 Task: Zoom out the location "Castle in Cleveland, Wisconsin, United States" two times.
Action: Mouse moved to (117, 245)
Screenshot: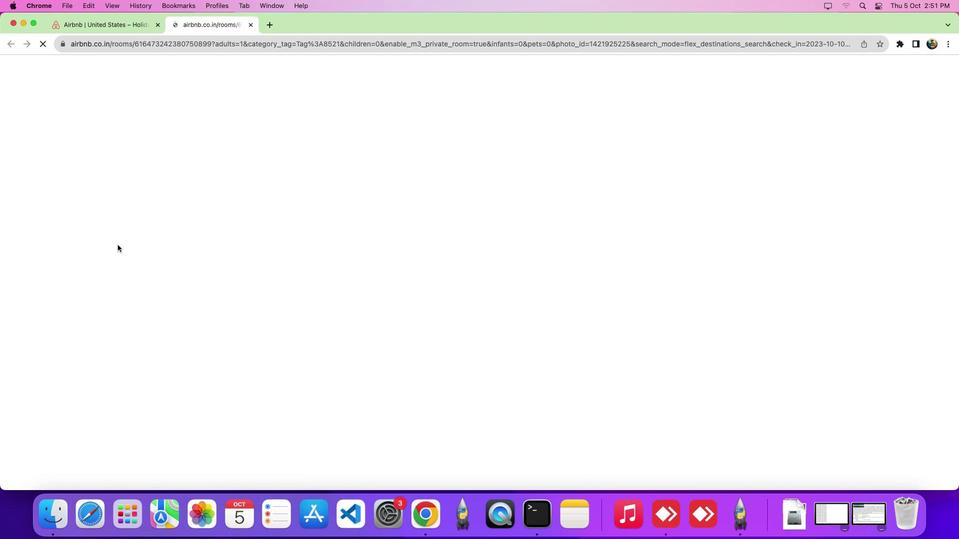 
Action: Mouse pressed left at (117, 245)
Screenshot: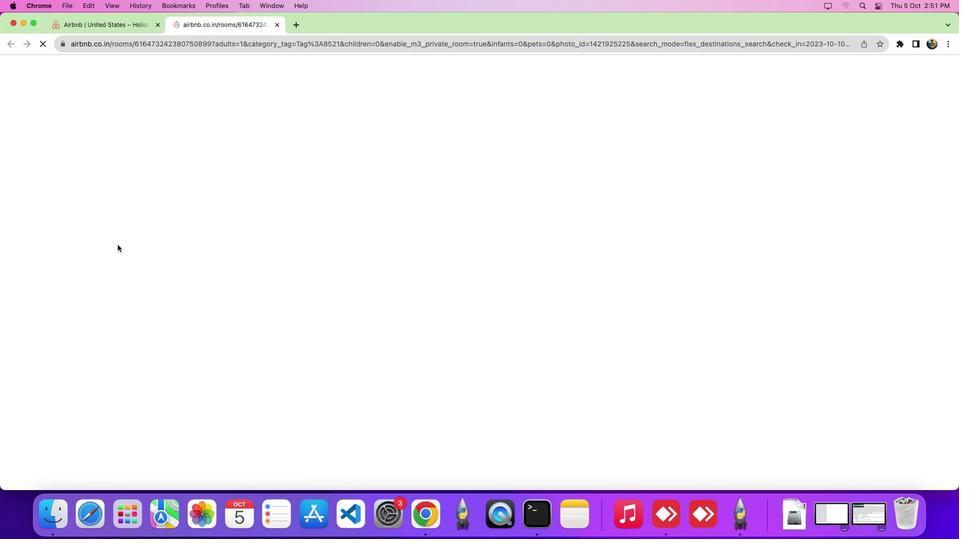 
Action: Mouse moved to (456, 299)
Screenshot: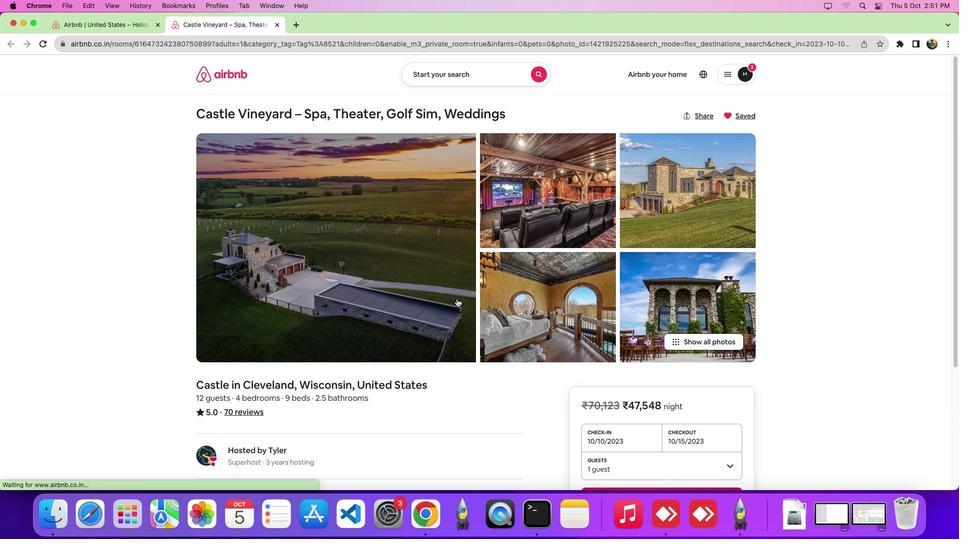 
Action: Mouse scrolled (456, 299) with delta (0, 0)
Screenshot: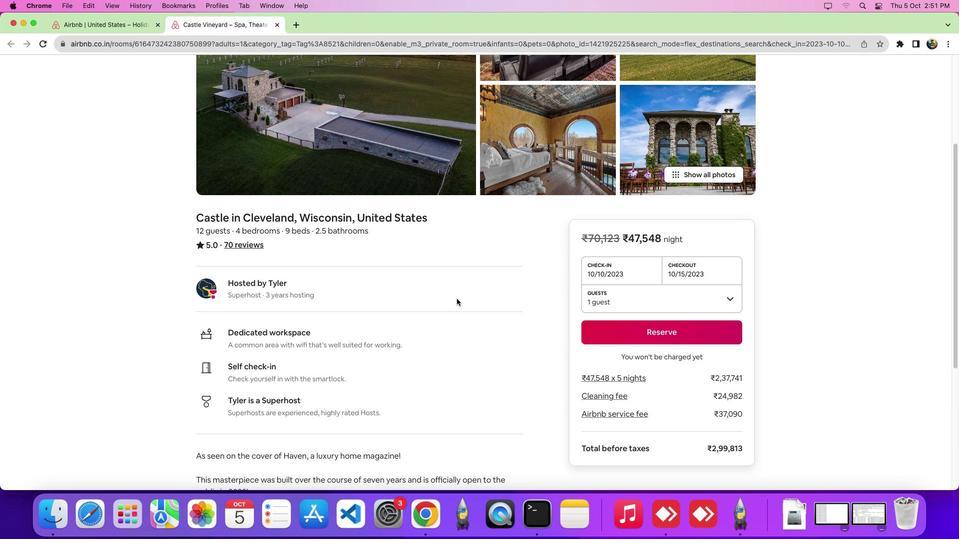 
Action: Mouse scrolled (456, 299) with delta (0, 0)
Screenshot: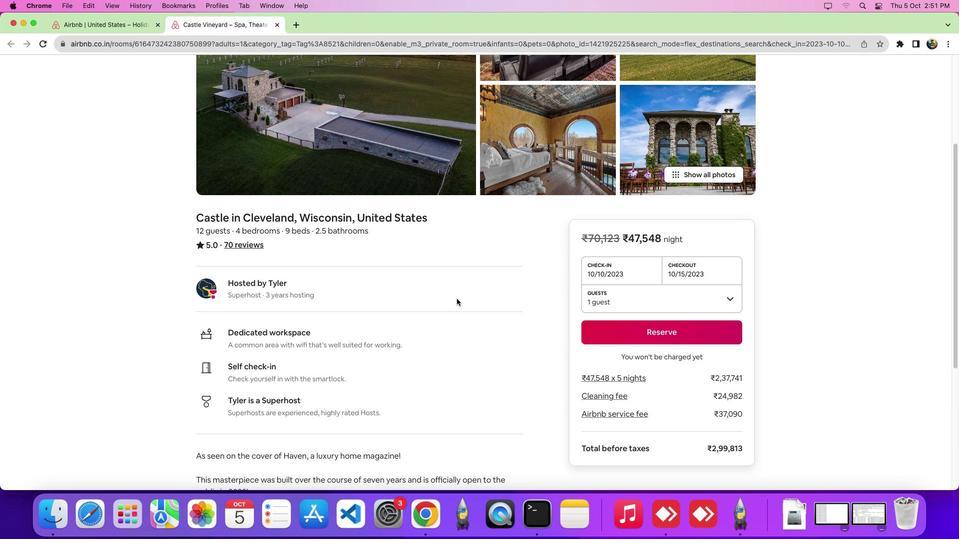 
Action: Mouse scrolled (456, 299) with delta (0, -4)
Screenshot: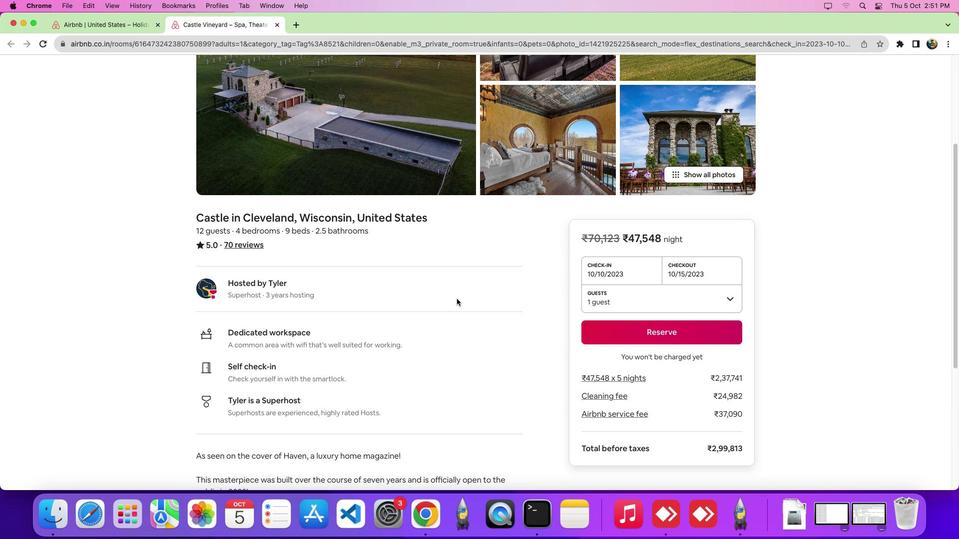 
Action: Mouse scrolled (456, 299) with delta (0, -6)
Screenshot: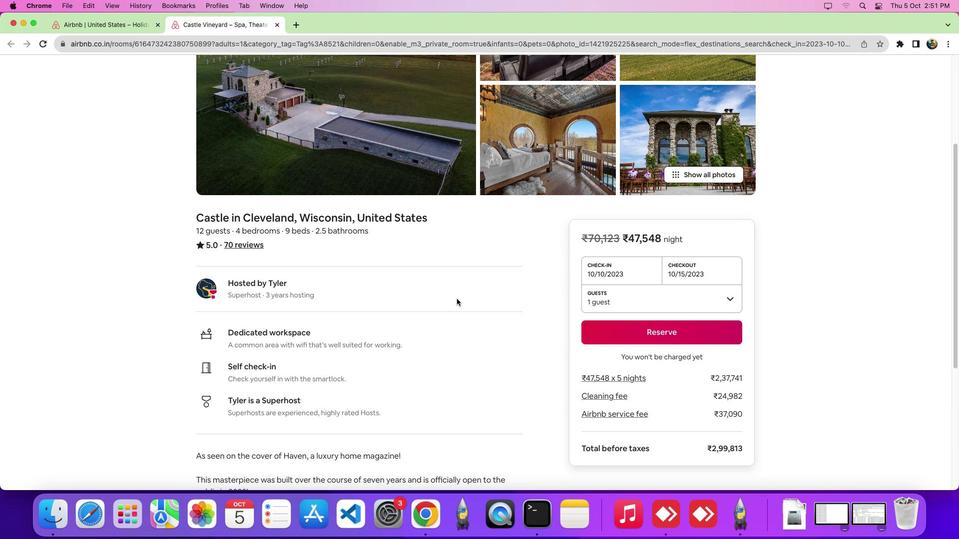 
Action: Mouse scrolled (456, 299) with delta (0, 0)
Screenshot: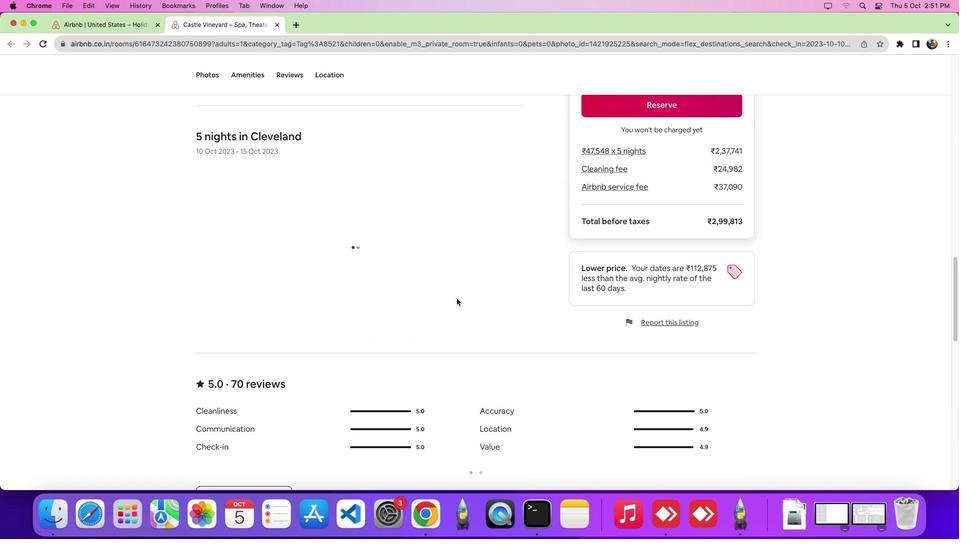 
Action: Mouse scrolled (456, 299) with delta (0, 0)
Screenshot: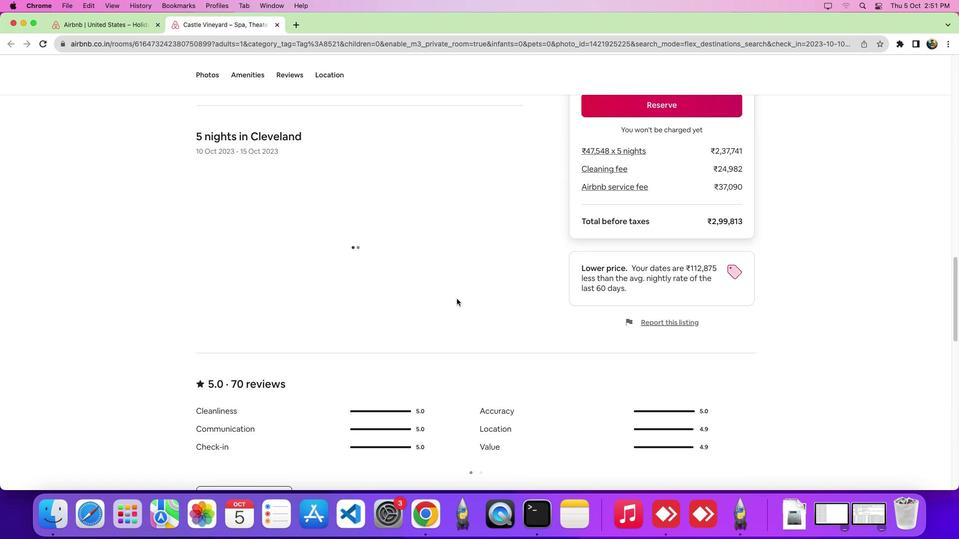 
Action: Mouse scrolled (456, 299) with delta (0, -4)
Screenshot: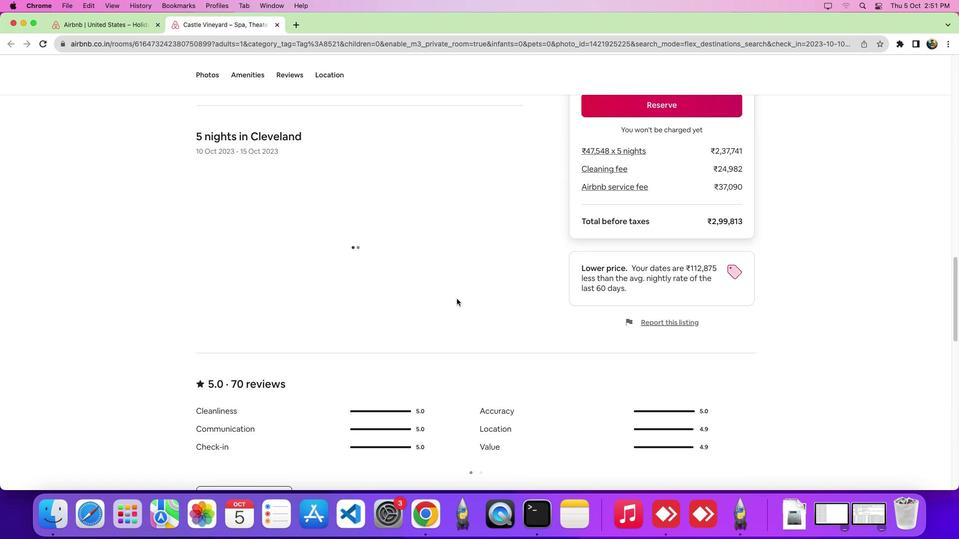 
Action: Mouse scrolled (456, 299) with delta (0, -6)
Screenshot: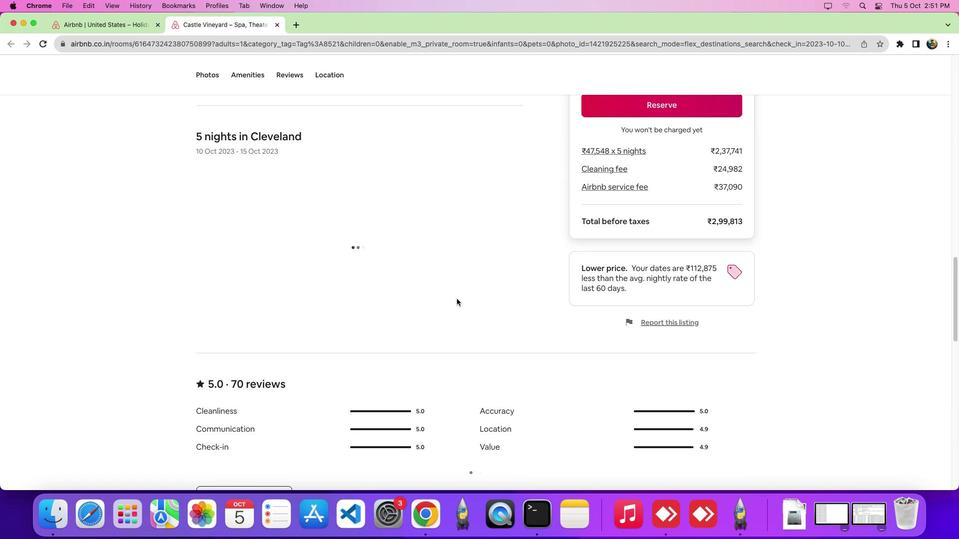 
Action: Mouse scrolled (456, 299) with delta (0, -7)
Screenshot: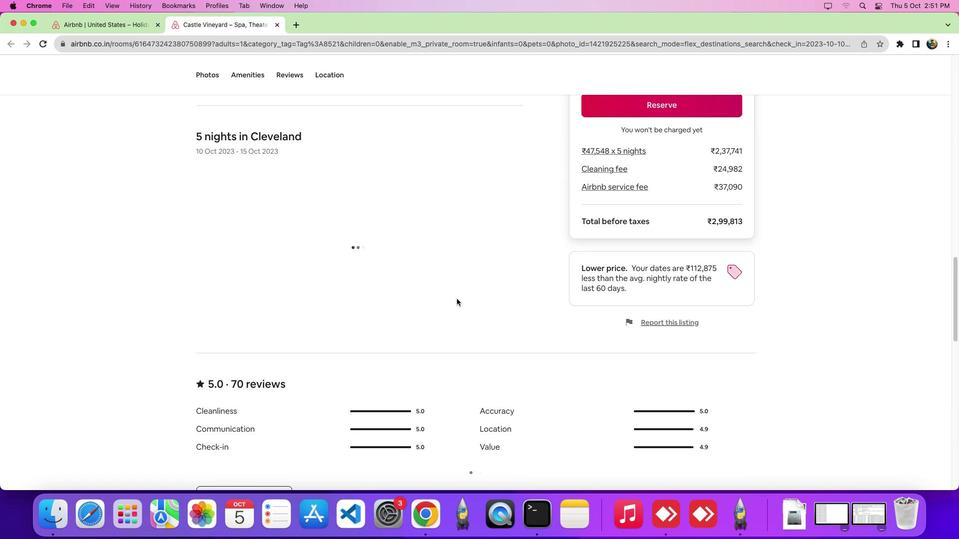 
Action: Mouse moved to (335, 81)
Screenshot: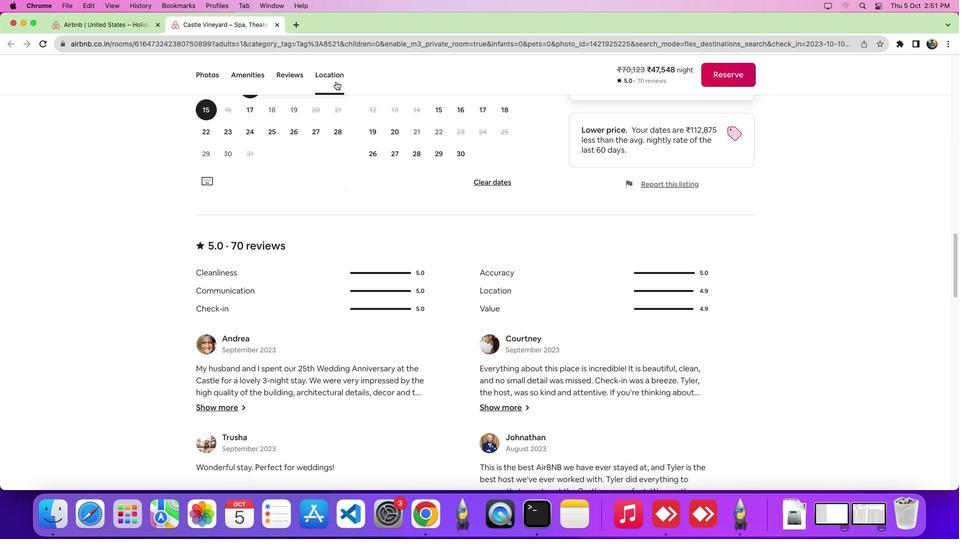 
Action: Mouse pressed left at (335, 81)
Screenshot: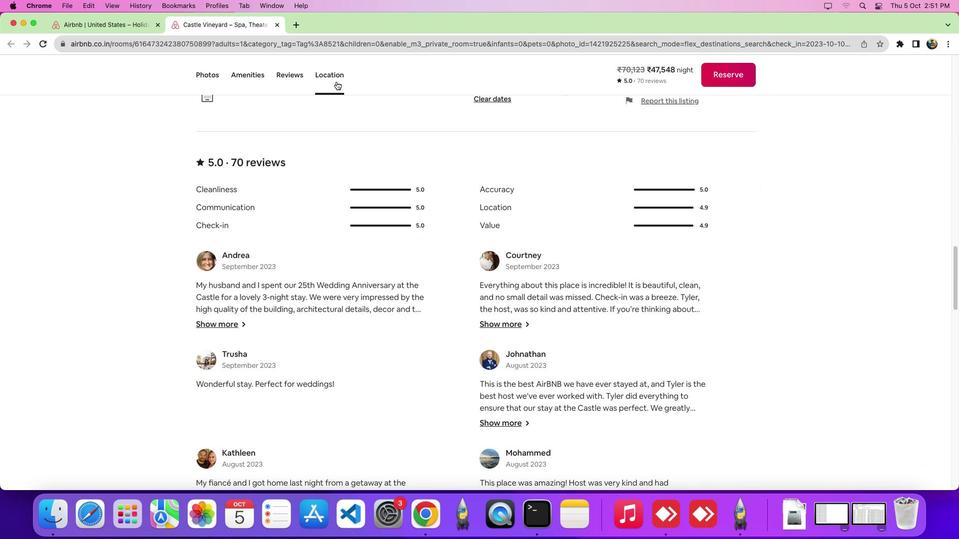 
Action: Mouse moved to (738, 237)
Screenshot: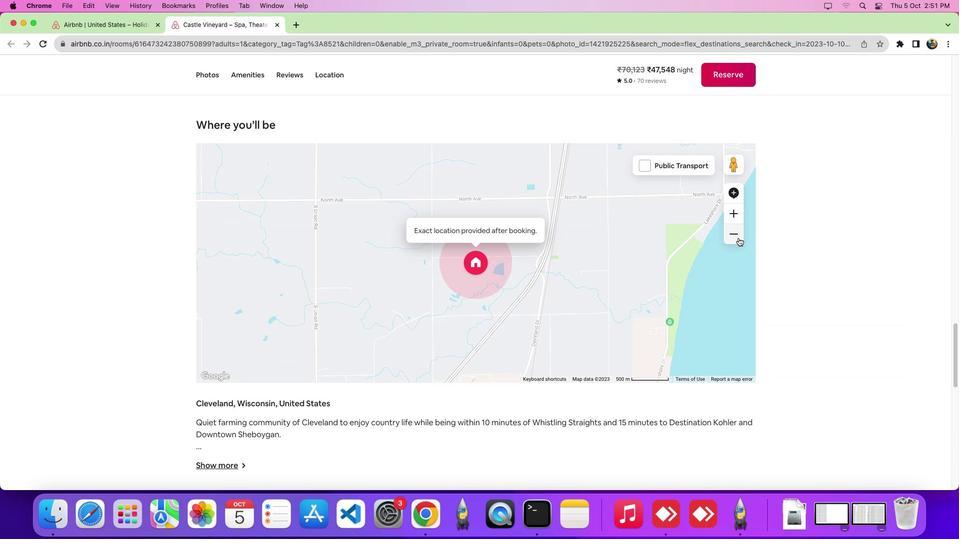 
Action: Mouse pressed left at (738, 237)
Screenshot: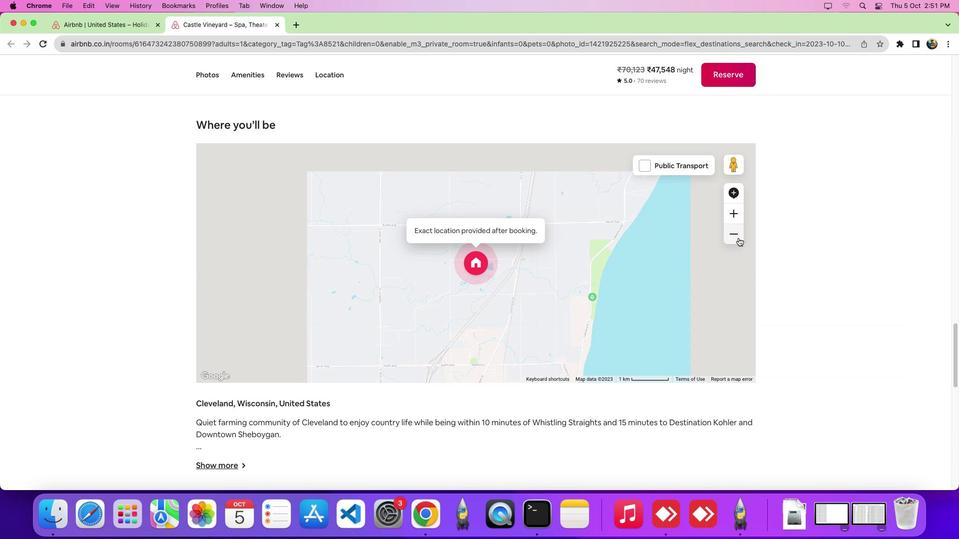 
Action: Mouse pressed left at (738, 237)
Screenshot: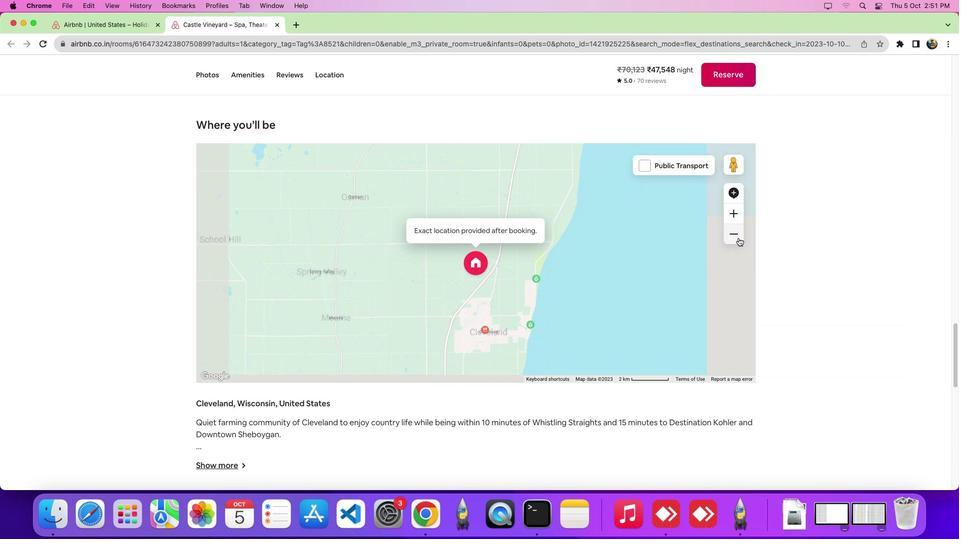 
